 Task: Create a due date automation trigger when advanced on, on the monday after a card is due add dates without an incomplete due date at 11:00 AM.
Action: Mouse moved to (808, 93)
Screenshot: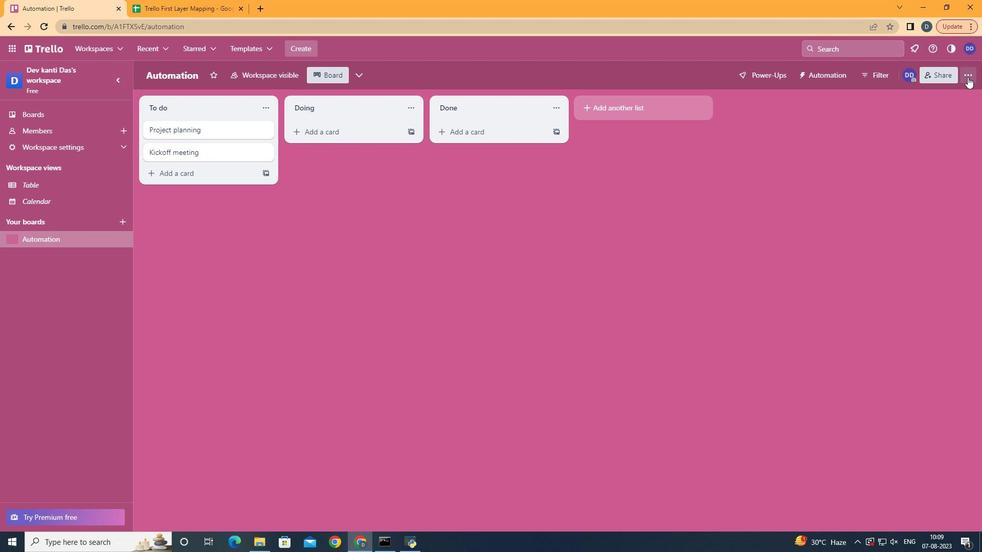 
Action: Mouse pressed left at (808, 93)
Screenshot: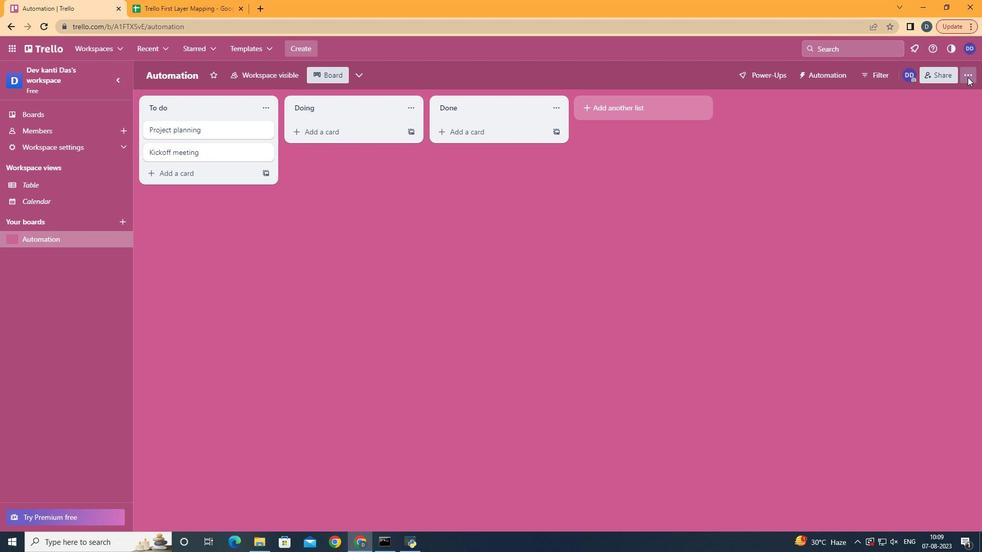 
Action: Mouse moved to (764, 209)
Screenshot: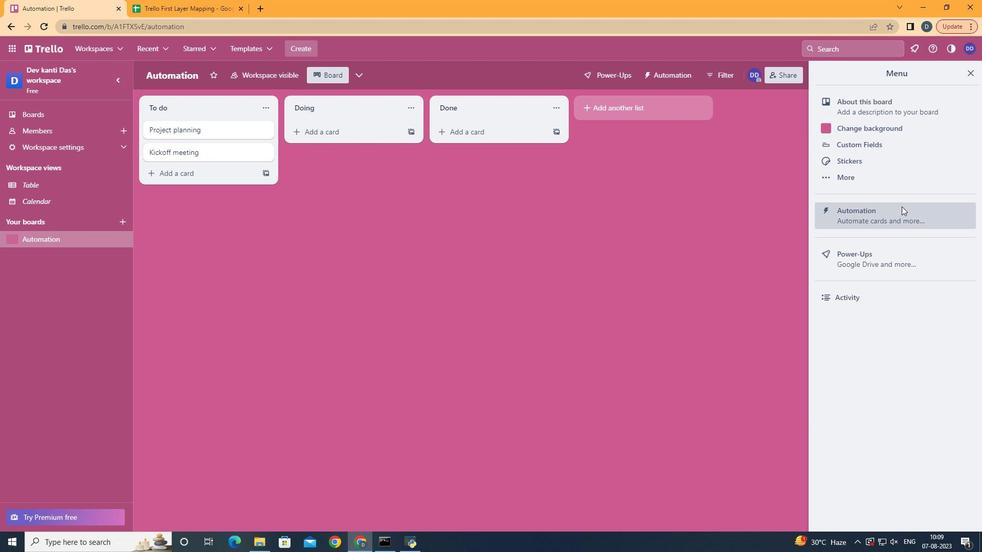 
Action: Mouse pressed left at (764, 209)
Screenshot: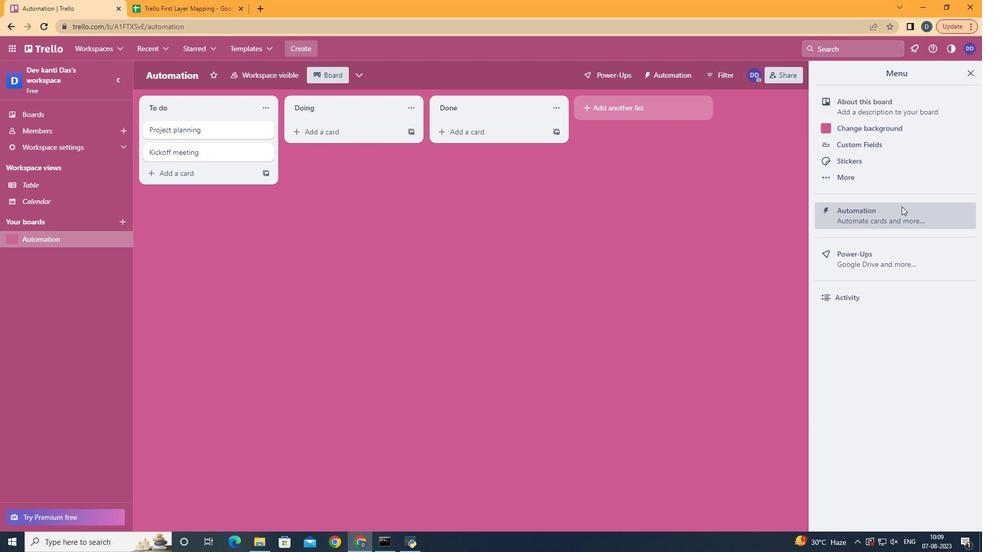 
Action: Mouse moved to (291, 206)
Screenshot: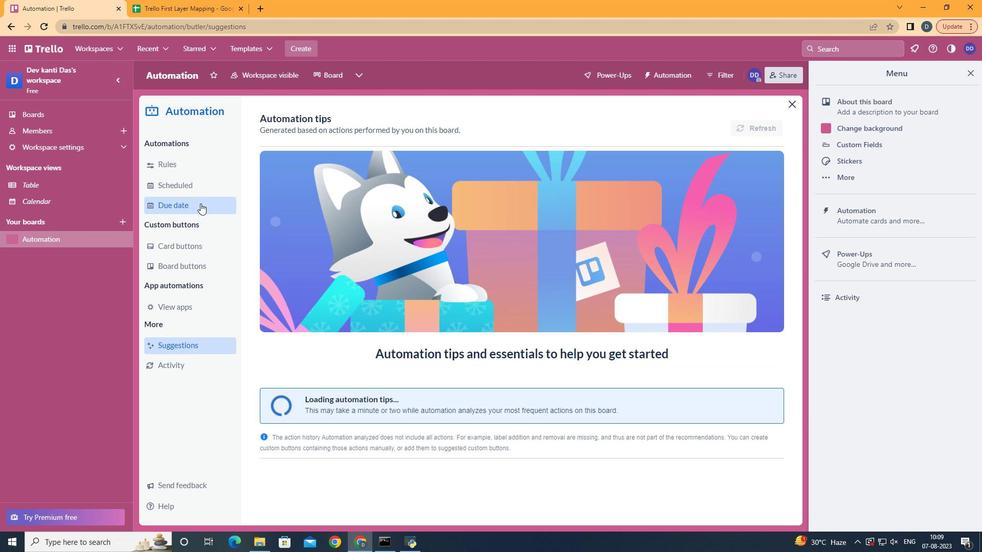 
Action: Mouse pressed left at (291, 206)
Screenshot: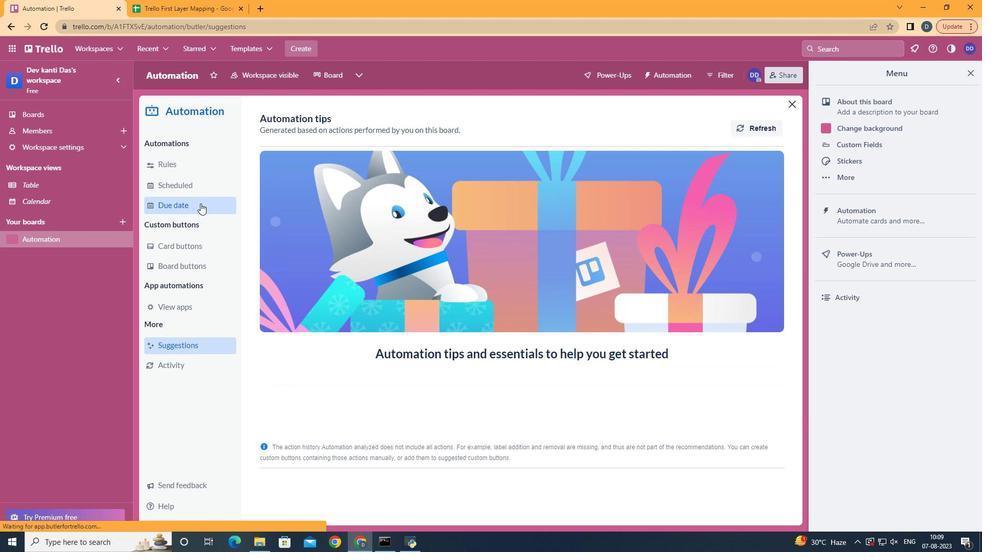 
Action: Mouse moved to (641, 137)
Screenshot: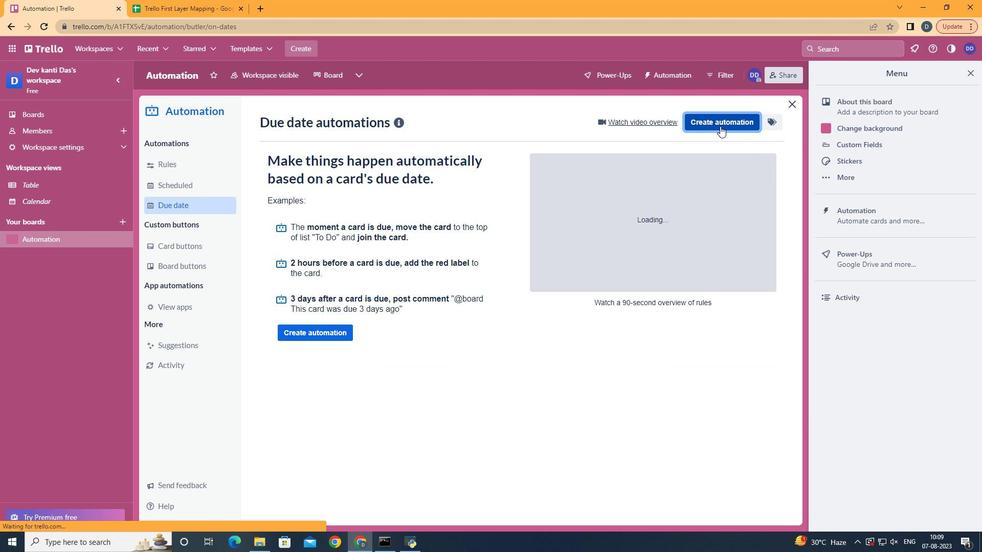 
Action: Mouse pressed left at (641, 137)
Screenshot: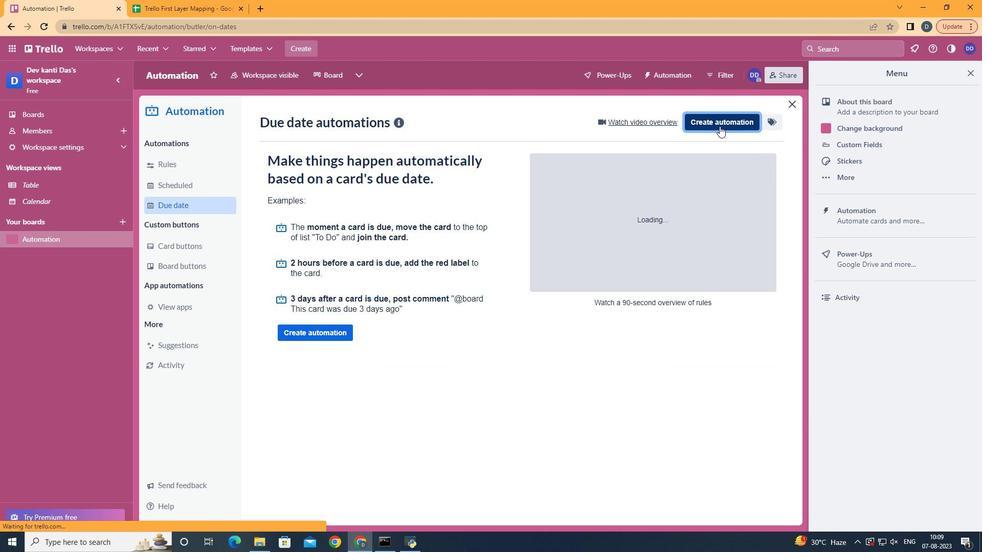 
Action: Mouse moved to (536, 224)
Screenshot: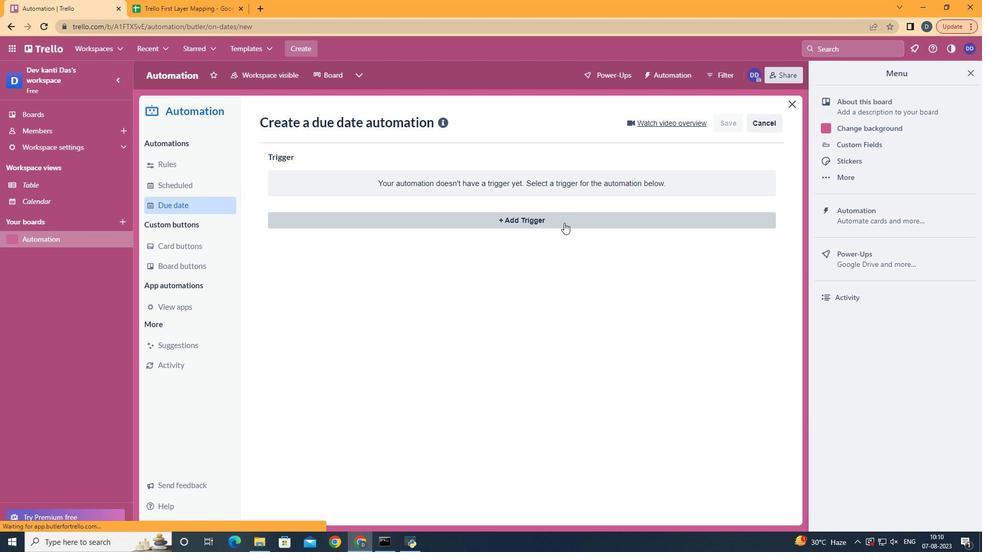 
Action: Mouse pressed left at (536, 224)
Screenshot: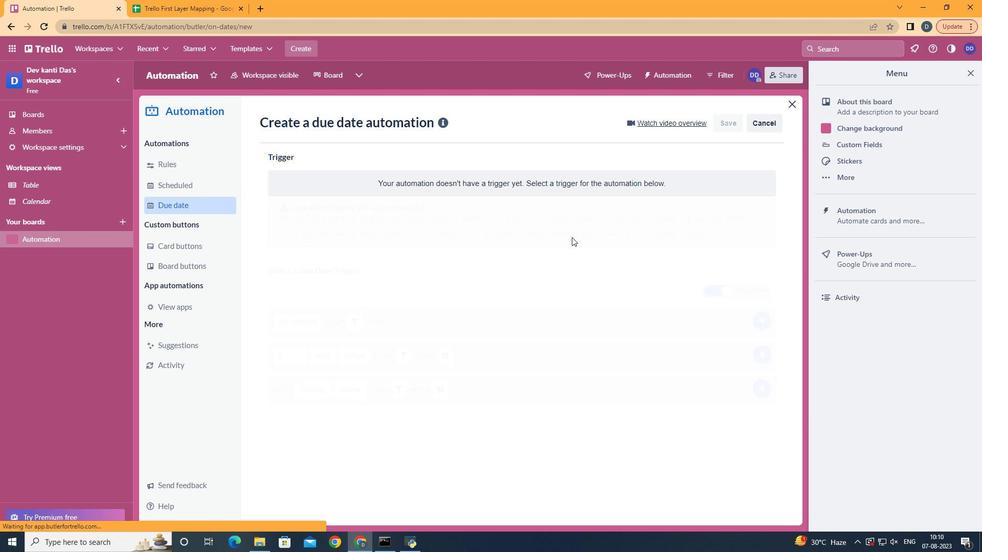 
Action: Mouse moved to (382, 260)
Screenshot: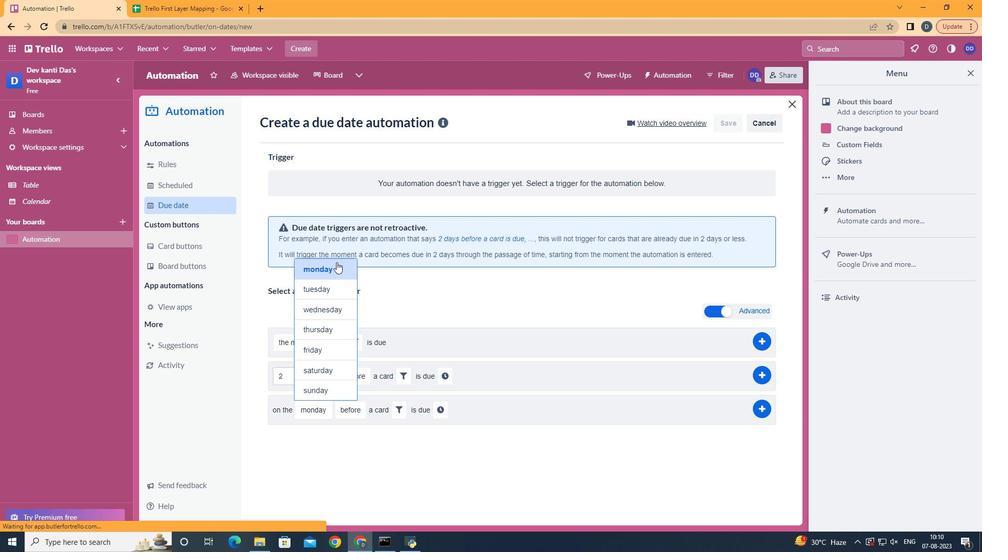 
Action: Mouse pressed left at (382, 260)
Screenshot: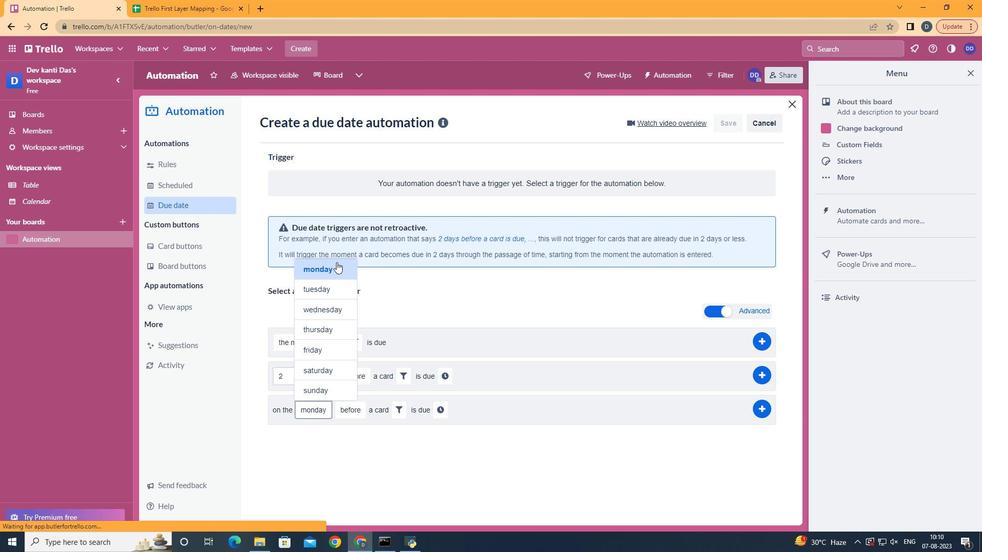 
Action: Mouse moved to (394, 425)
Screenshot: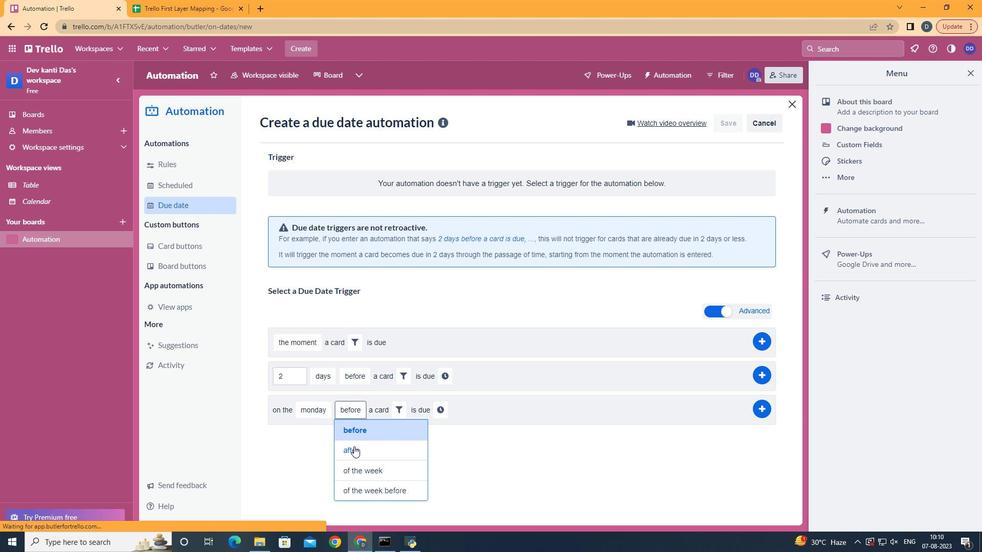 
Action: Mouse pressed left at (394, 425)
Screenshot: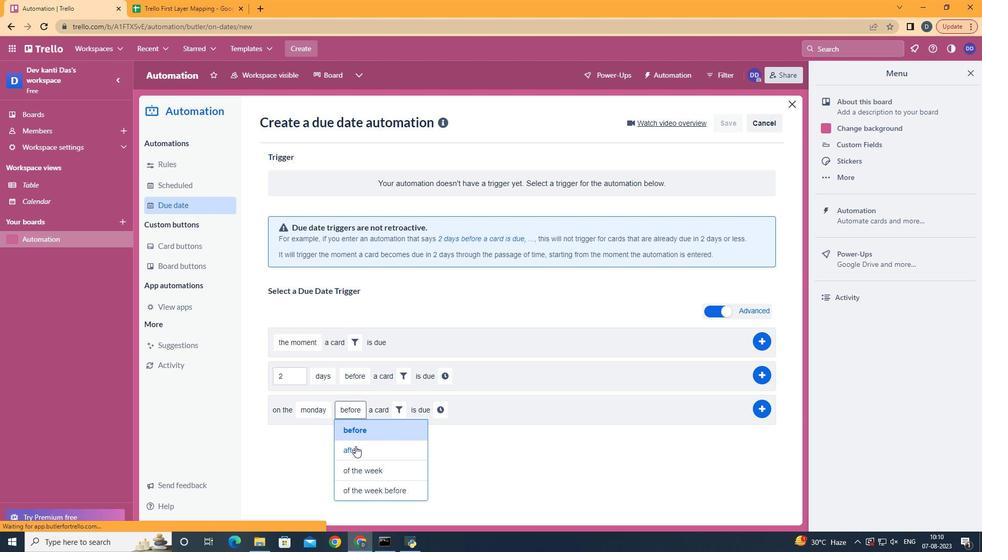 
Action: Mouse moved to (421, 394)
Screenshot: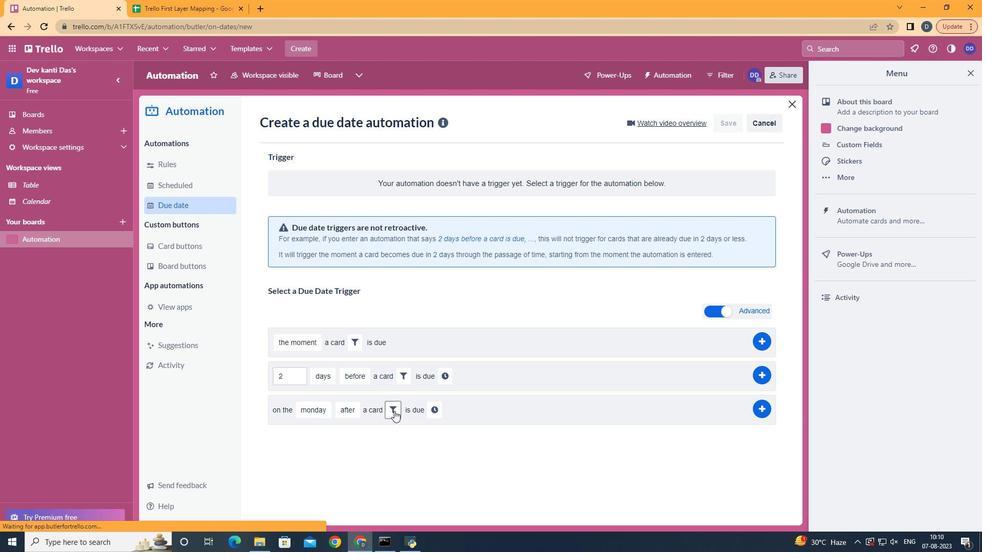 
Action: Mouse pressed left at (421, 394)
Screenshot: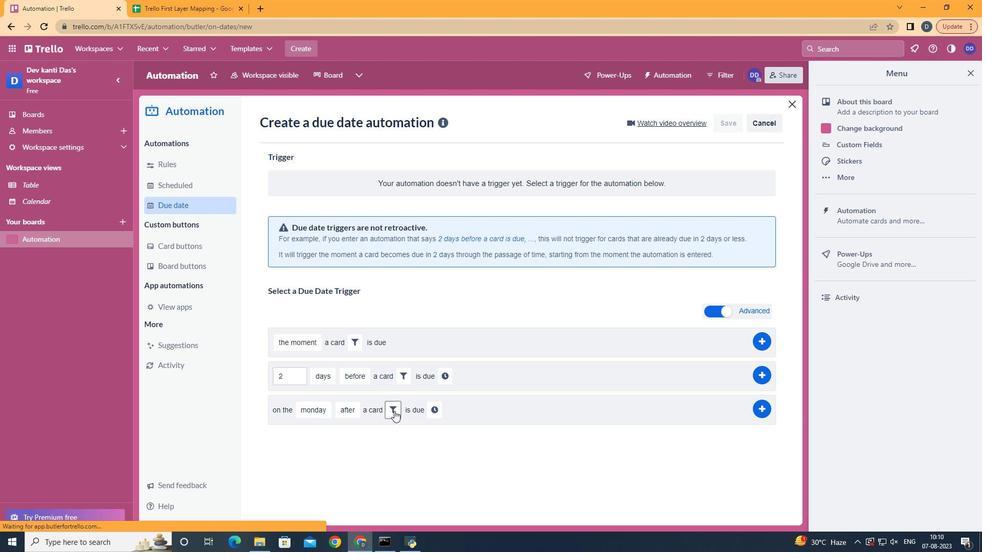 
Action: Mouse moved to (459, 429)
Screenshot: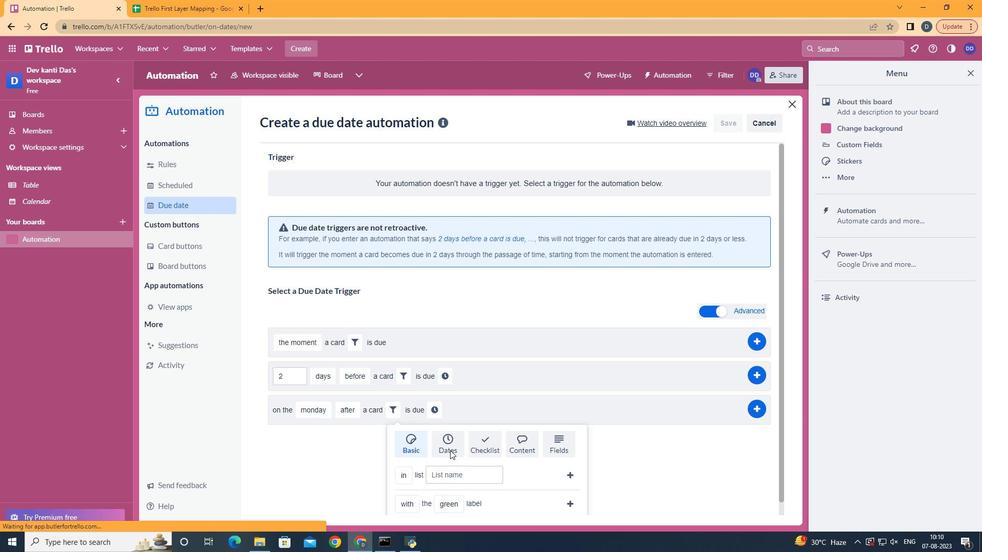 
Action: Mouse pressed left at (459, 429)
Screenshot: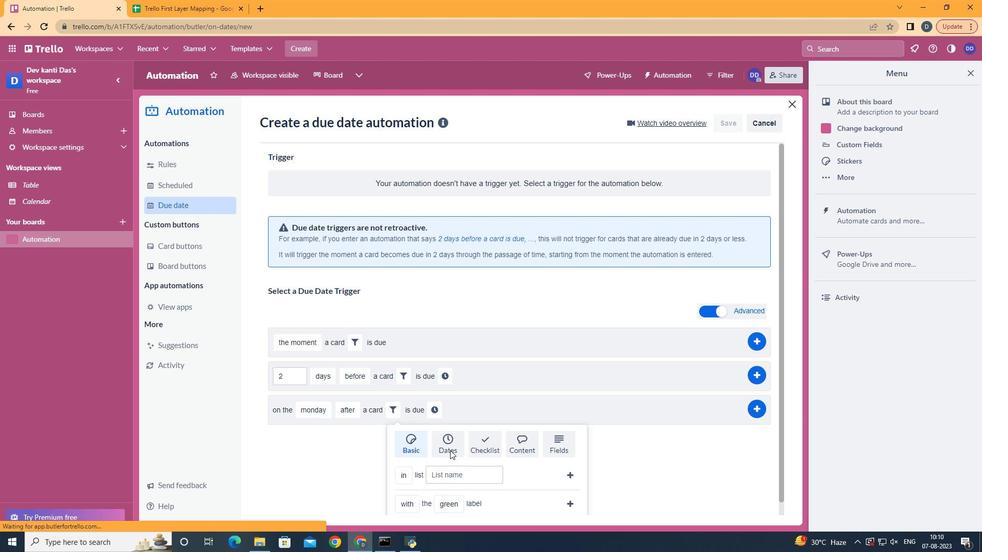
Action: Mouse moved to (432, 435)
Screenshot: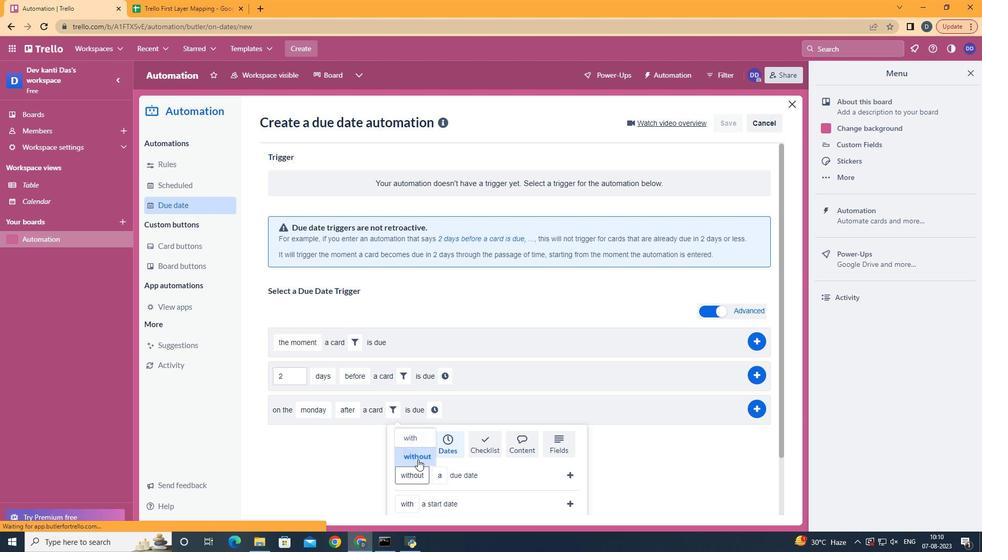 
Action: Mouse pressed left at (432, 435)
Screenshot: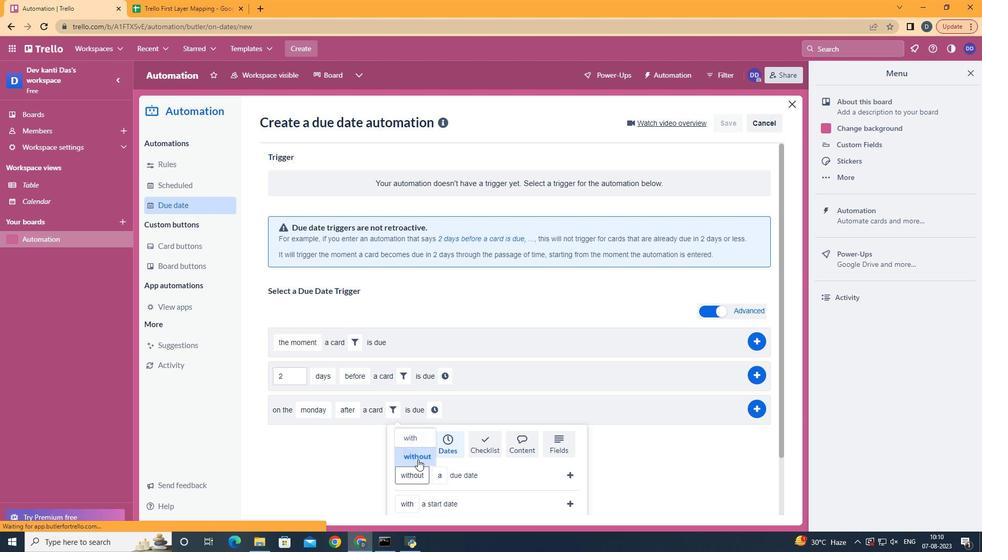 
Action: Mouse moved to (462, 418)
Screenshot: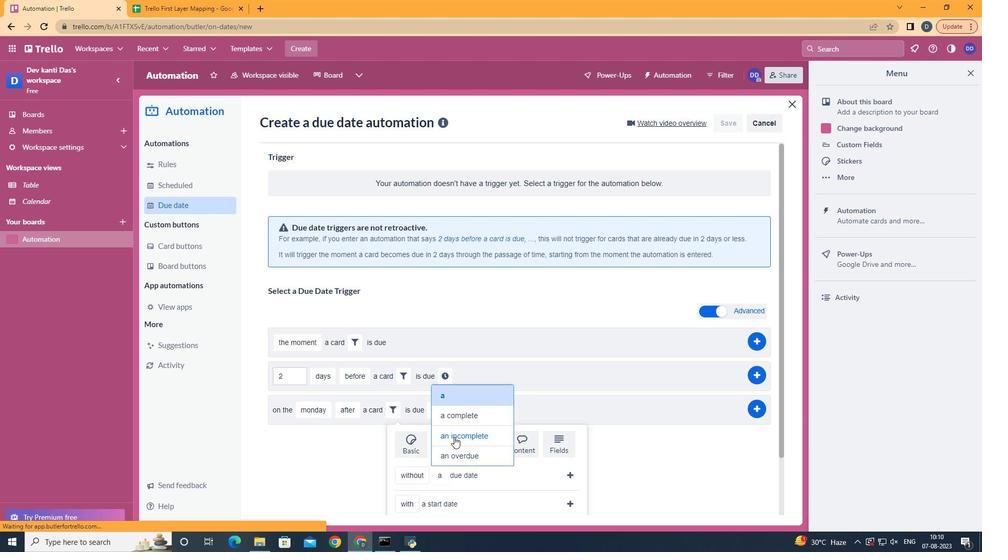 
Action: Mouse pressed left at (462, 418)
Screenshot: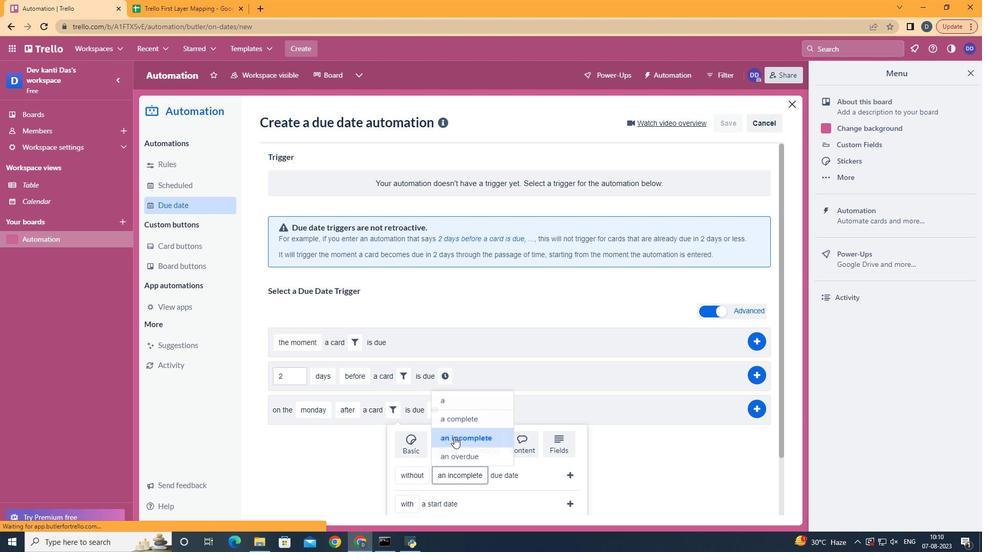 
Action: Mouse moved to (539, 449)
Screenshot: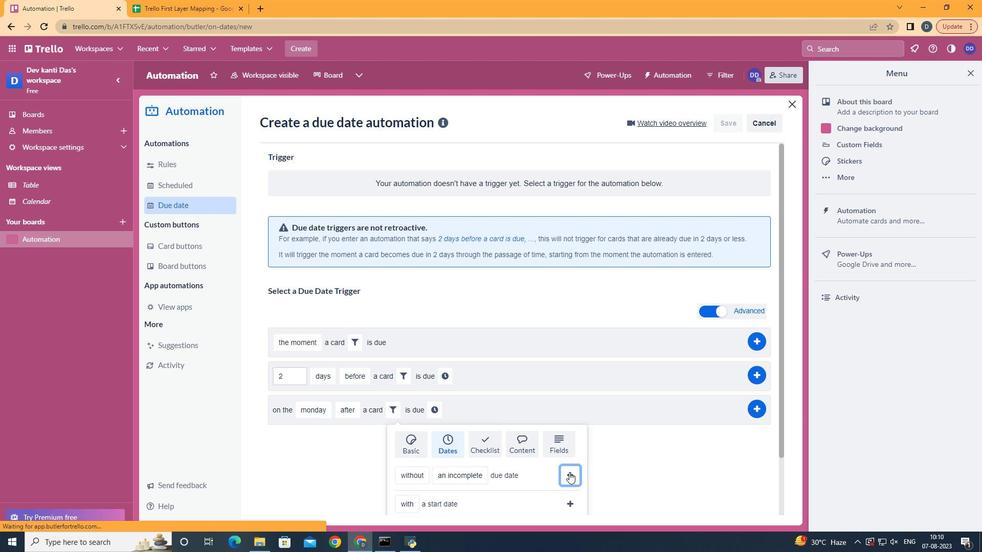 
Action: Mouse pressed left at (539, 449)
Screenshot: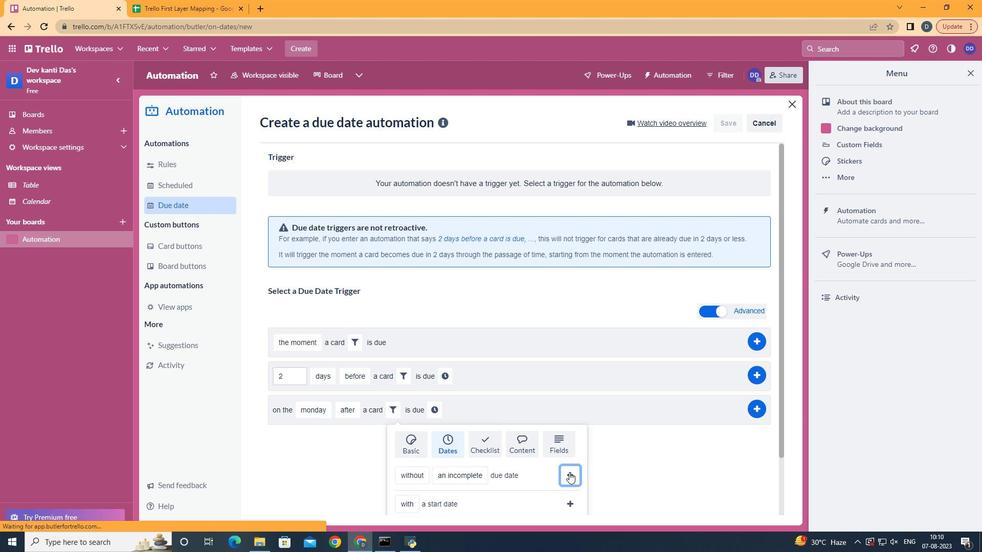 
Action: Mouse moved to (532, 391)
Screenshot: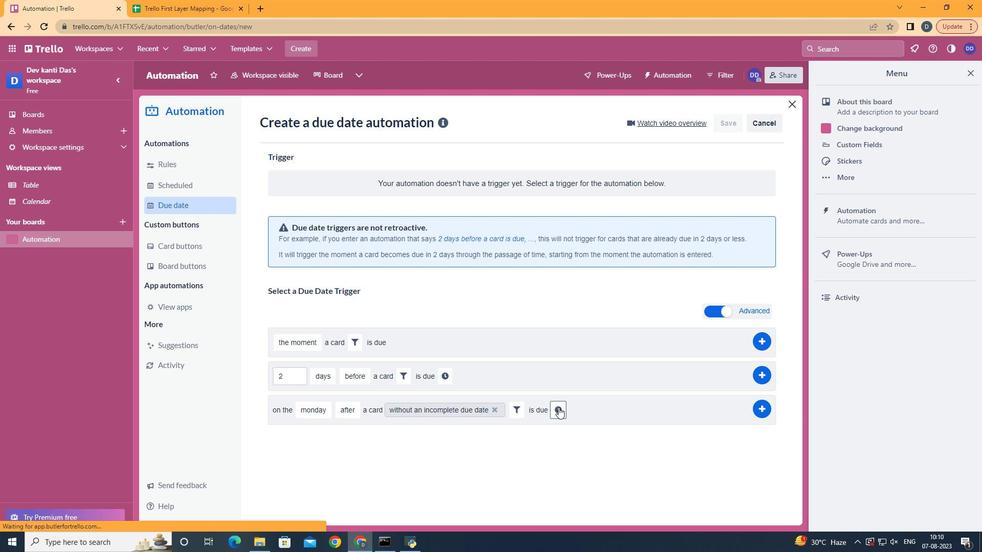 
Action: Mouse pressed left at (532, 391)
Screenshot: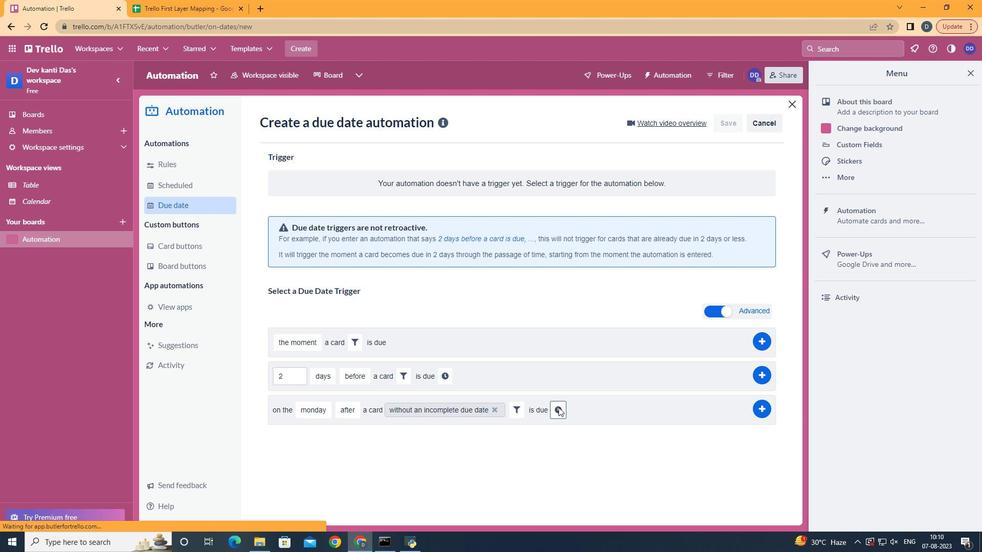 
Action: Mouse moved to (546, 395)
Screenshot: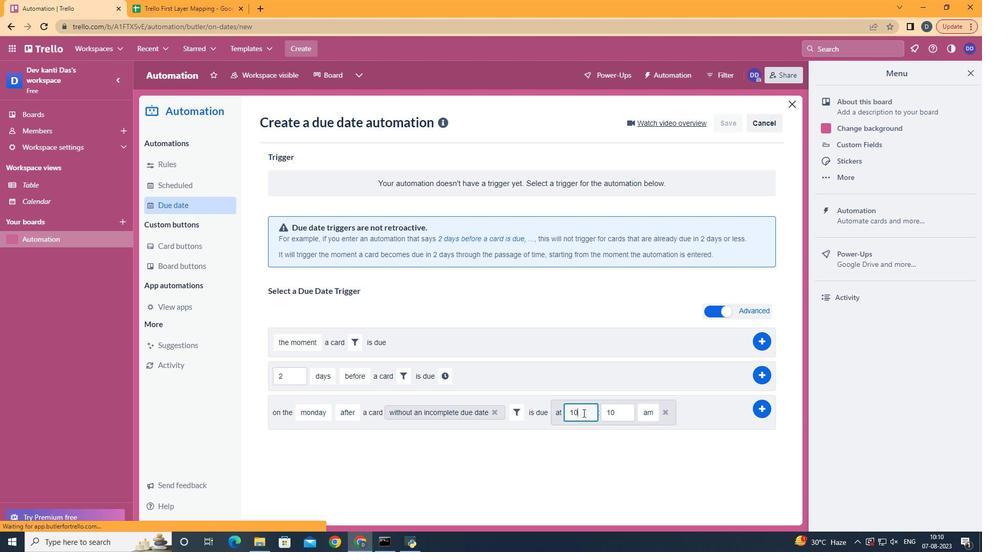 
Action: Mouse pressed left at (546, 395)
Screenshot: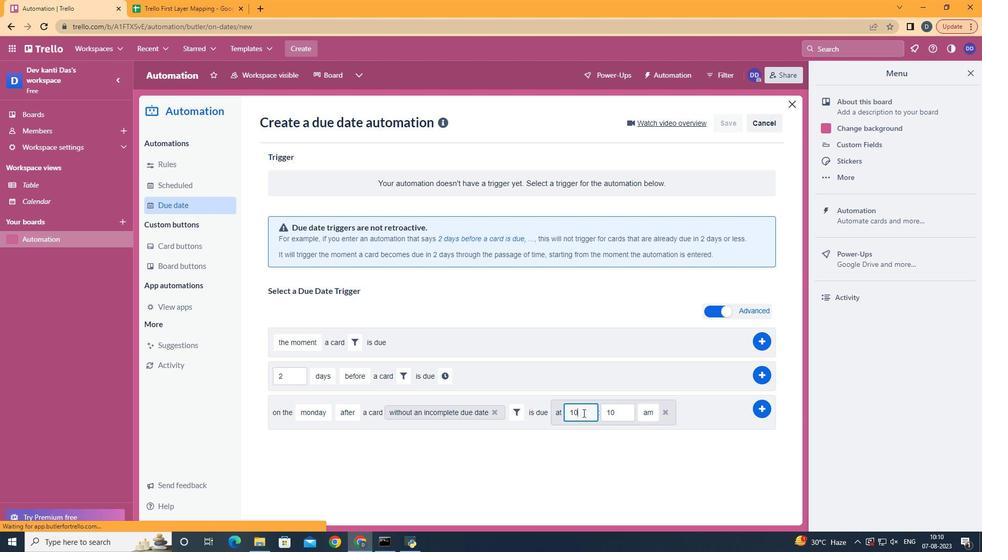 
Action: Mouse moved to (549, 396)
Screenshot: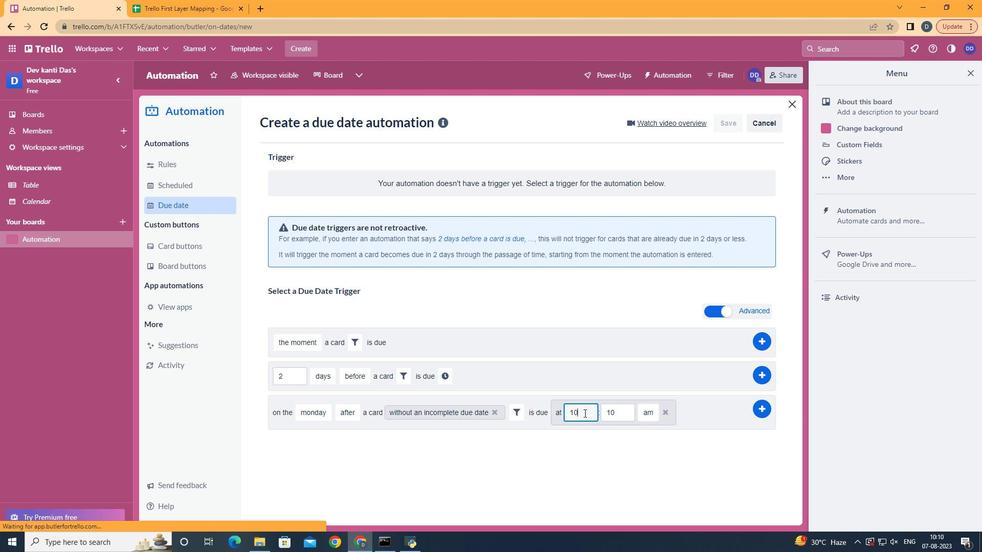 
Action: Key pressed <Key.backspace>1
Screenshot: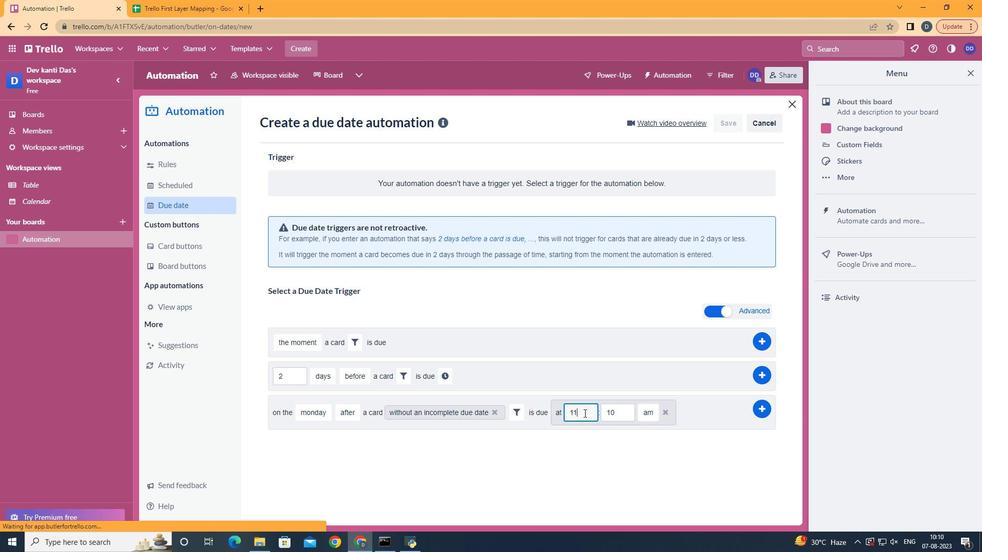 
Action: Mouse moved to (573, 397)
Screenshot: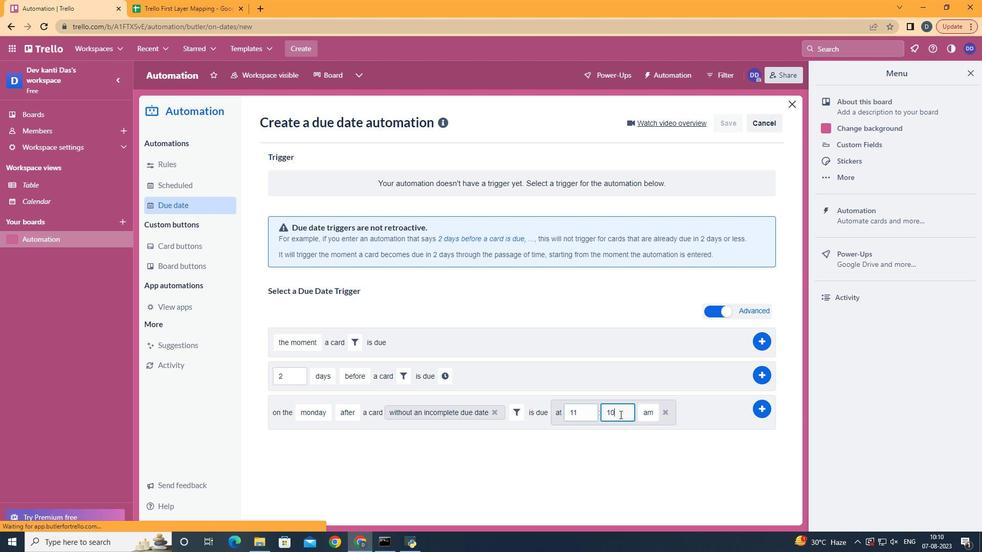 
Action: Mouse pressed left at (573, 397)
Screenshot: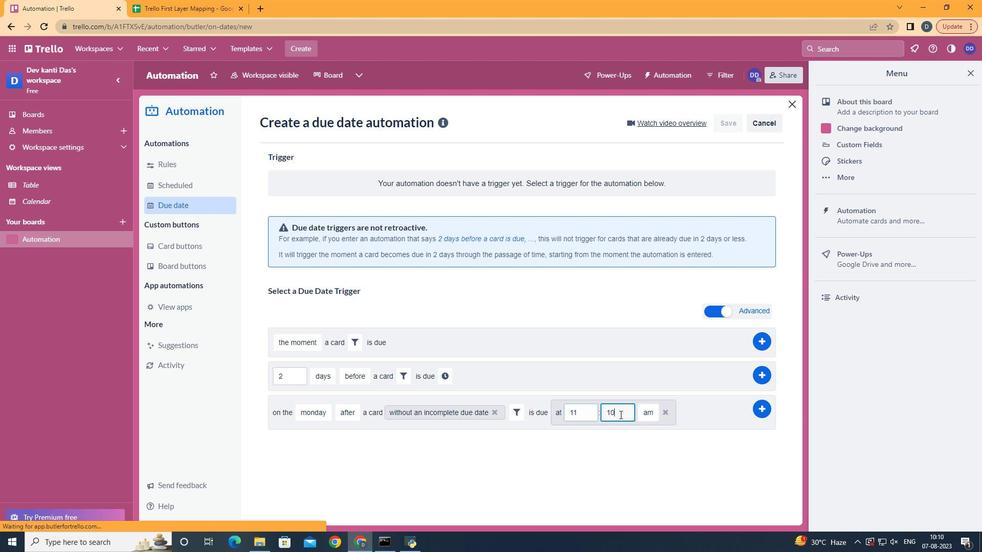 
Action: Key pressed <Key.backspace><Key.backspace>00
Screenshot: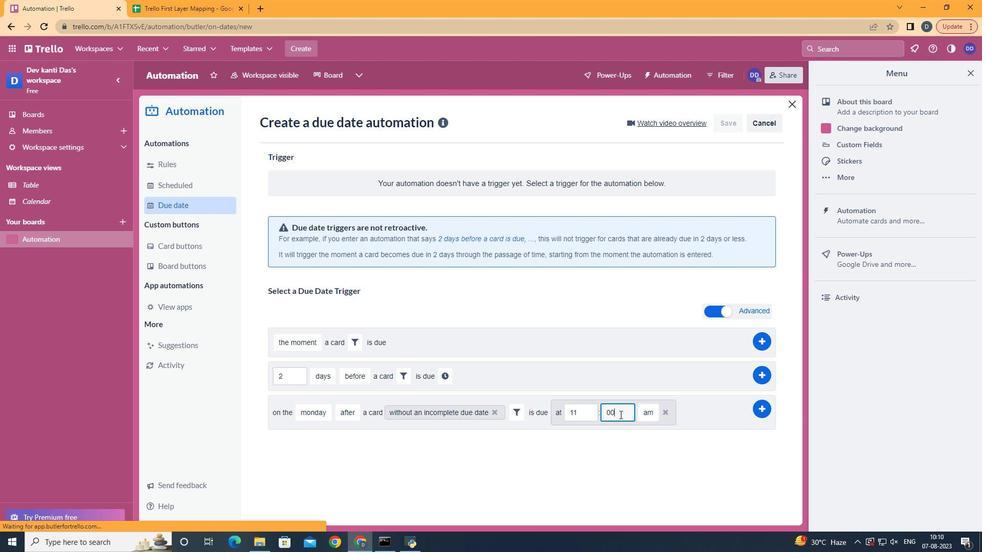 
Action: Mouse moved to (667, 387)
Screenshot: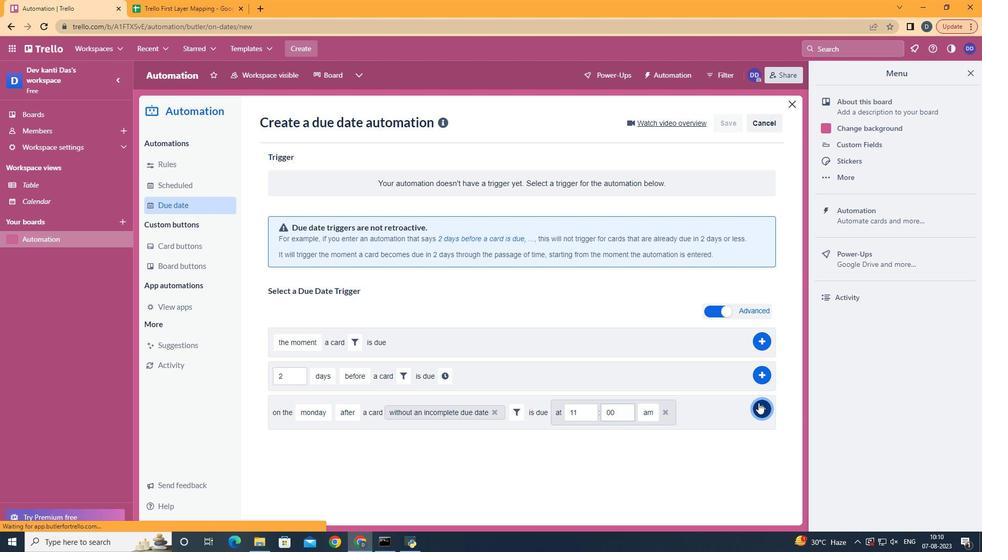 
Action: Mouse pressed left at (667, 387)
Screenshot: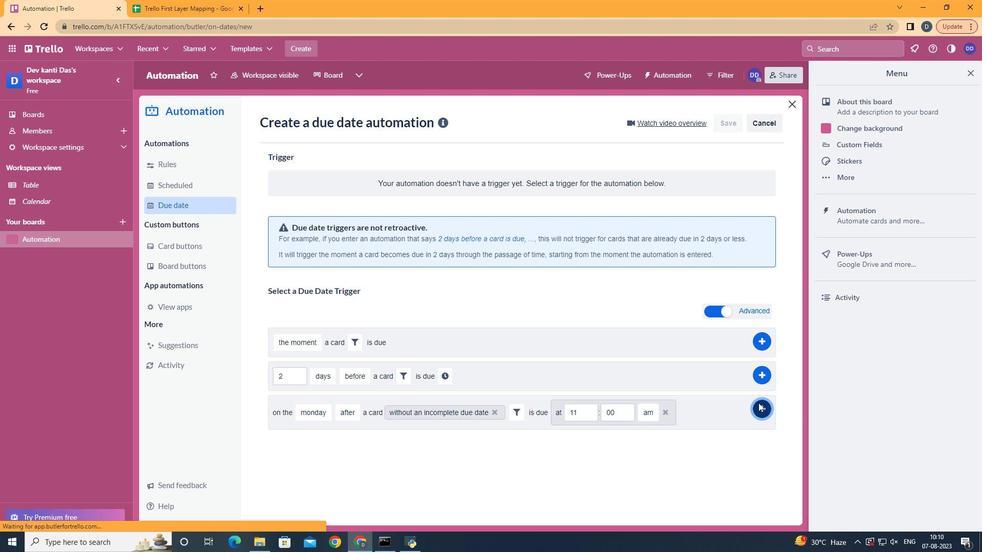 
Action: Mouse moved to (502, 140)
Screenshot: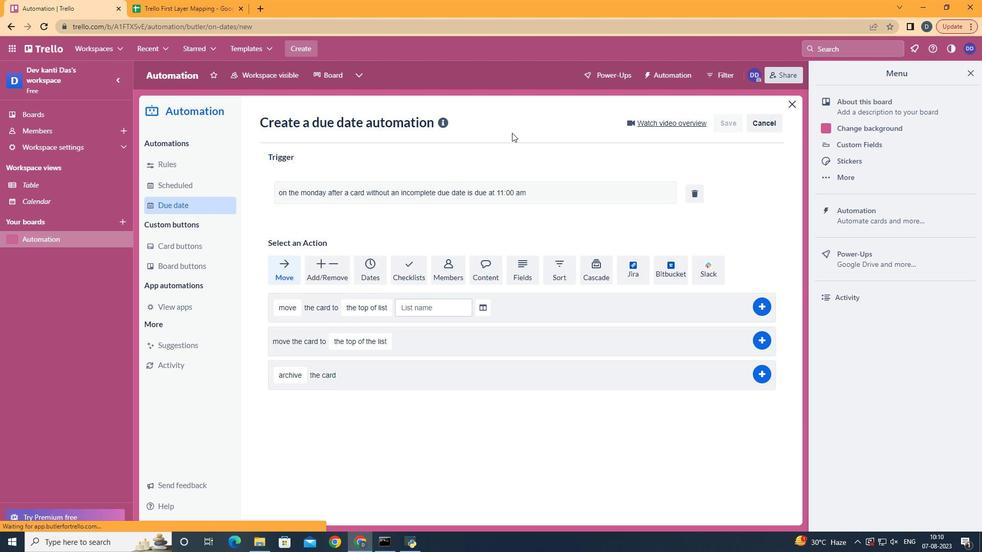 
